 Task: Send an email with the signature Francisco Garcia with the subject 'Request for an article' and the message 'Please let me know if you have any suggestions for improvement.' from softage.1@softage.net to softage.5@softage.net and softage.6@softage.net with CC to softage.7@softage.net
Action: Key pressed n
Screenshot: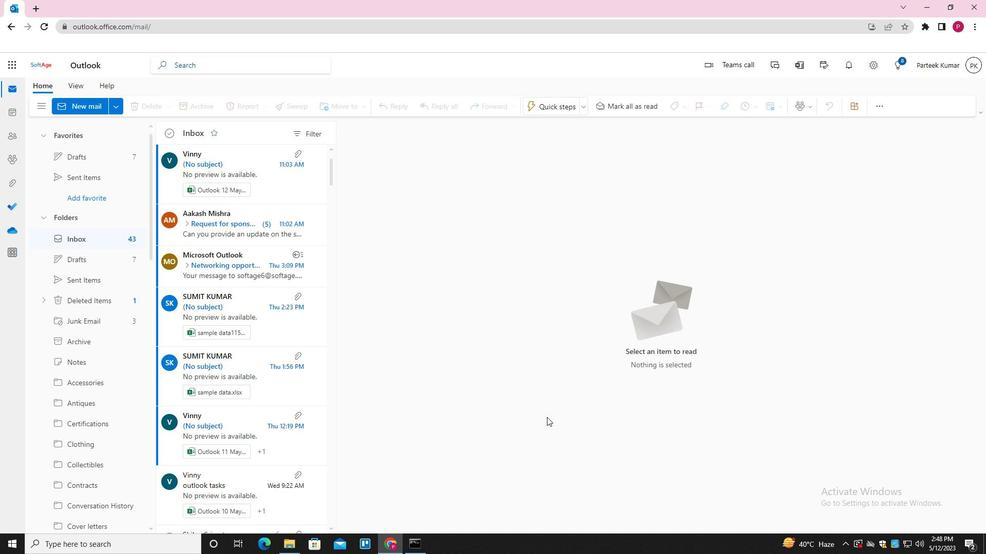 
Action: Mouse moved to (689, 105)
Screenshot: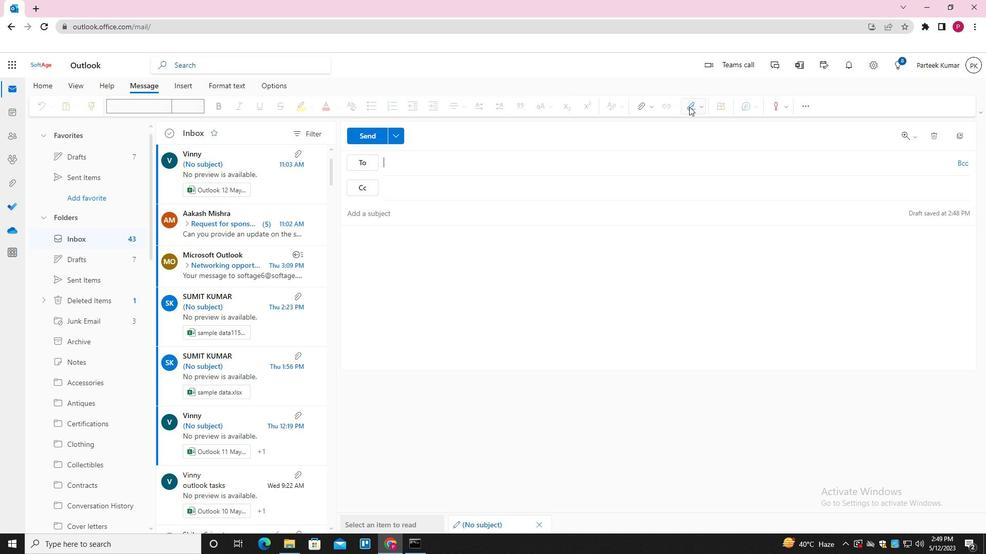 
Action: Mouse pressed left at (689, 105)
Screenshot: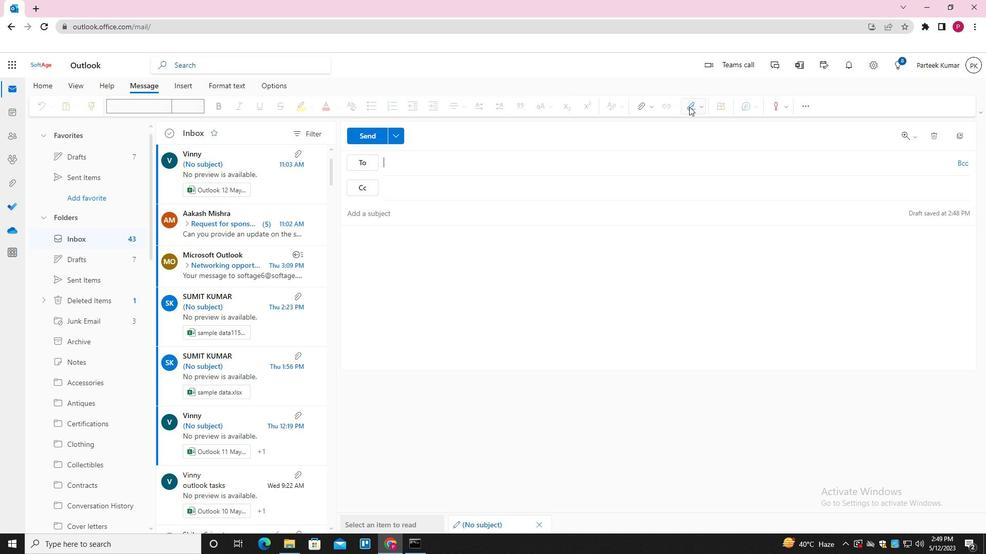 
Action: Mouse moved to (682, 147)
Screenshot: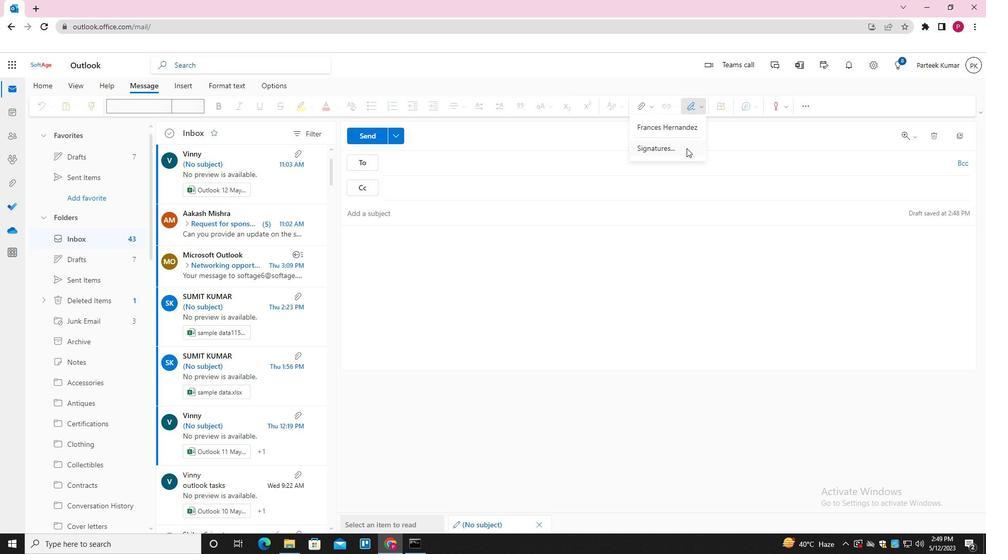 
Action: Mouse pressed left at (682, 147)
Screenshot: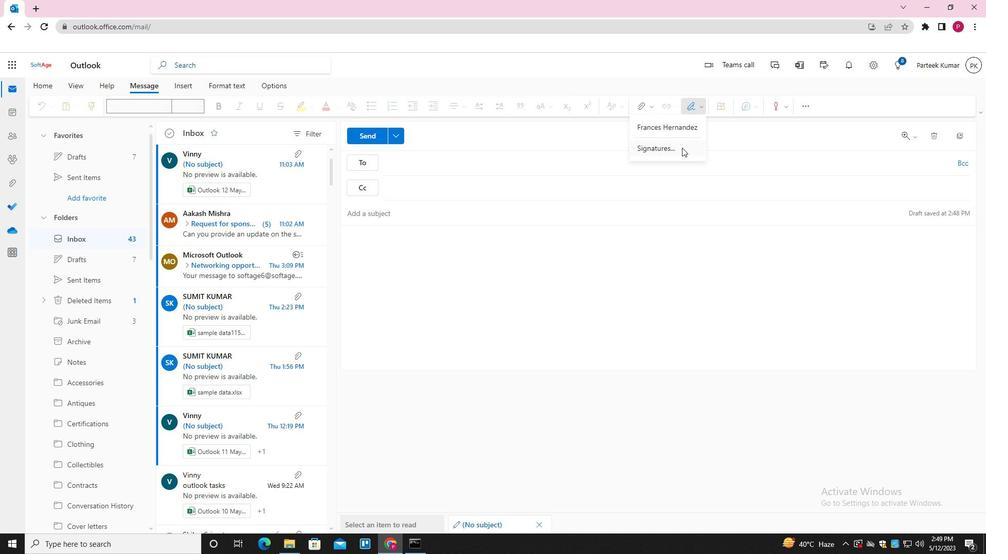 
Action: Mouse moved to (693, 188)
Screenshot: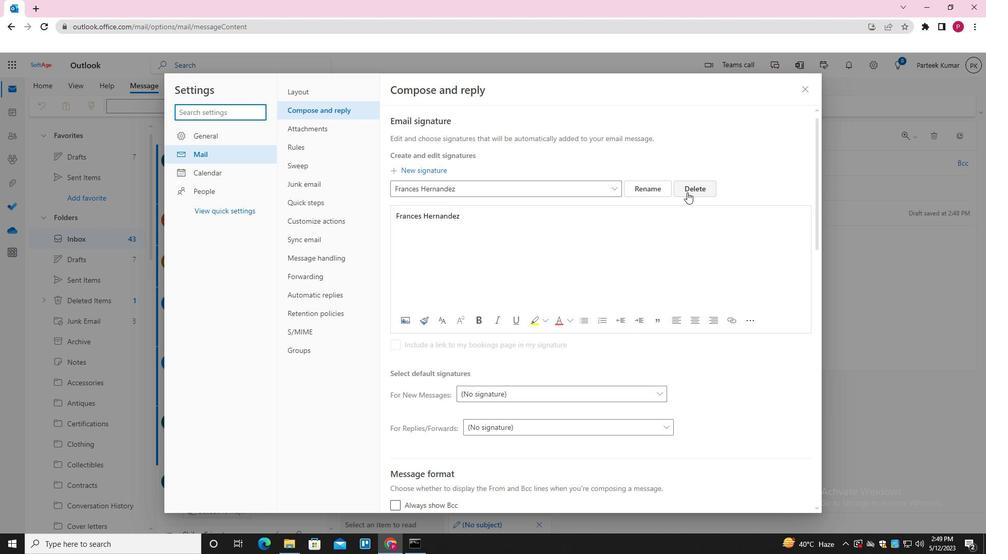 
Action: Mouse pressed left at (693, 188)
Screenshot: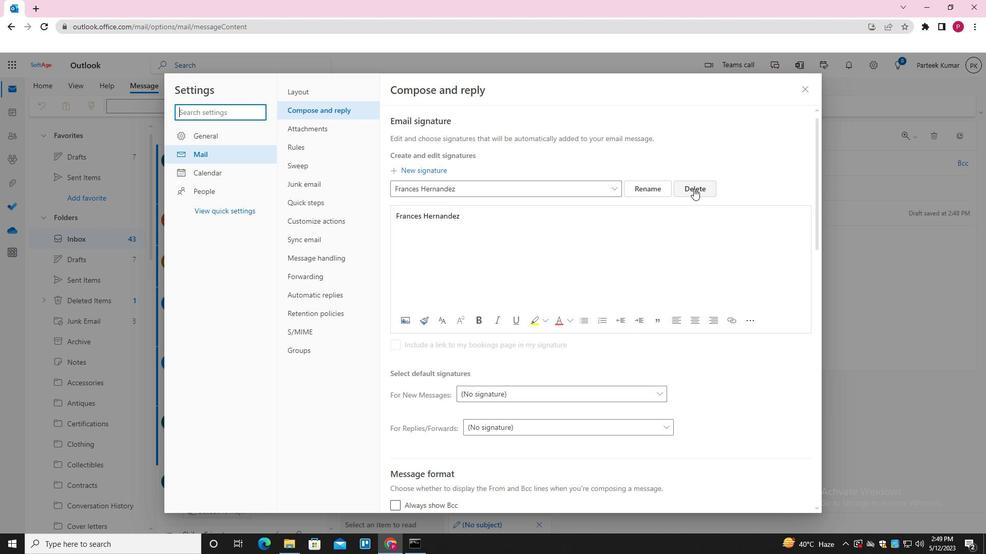 
Action: Mouse moved to (541, 185)
Screenshot: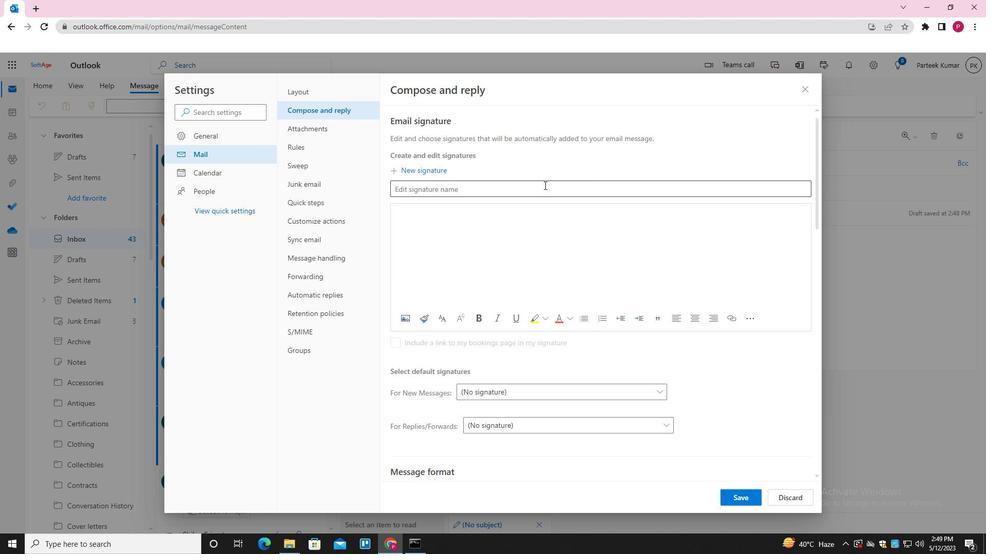 
Action: Mouse pressed left at (541, 185)
Screenshot: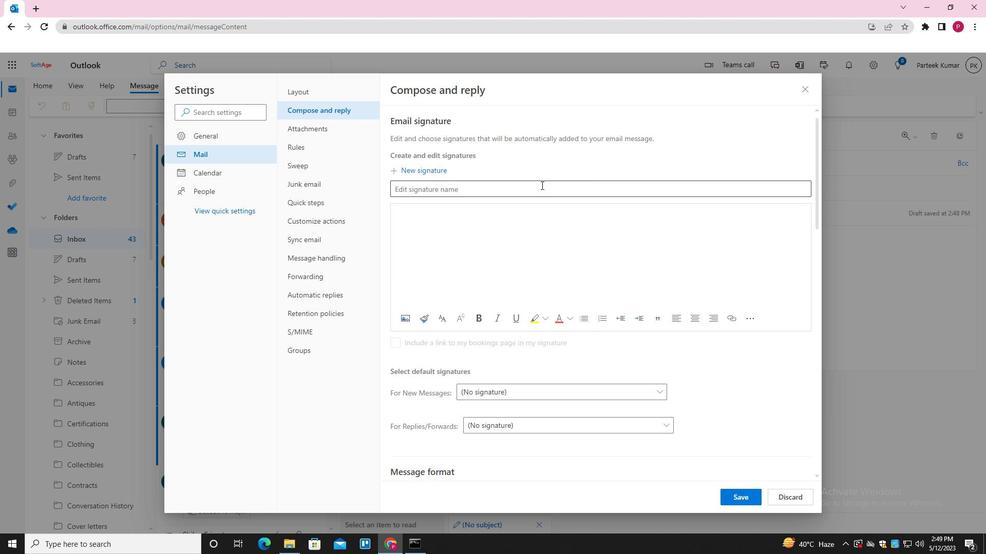 
Action: Key pressed <Key.shift><Key.shift><Key.shift>FRANS<Key.backspace>CISCO<Key.space><Key.shift><Key.shift><Key.shift><Key.shift>GARCIA<Key.space><Key.tab><Key.shift><Key.shift><Key.shift><Key.shift><Key.shift><Key.shift>FRANCISCO<Key.space><Key.shift><Key.shift><Key.shift><Key.shift><Key.shift><Key.shift><Key.shift><Key.shift><Key.shift><Key.shift><Key.shift><Key.shift><Key.shift>GARCIA
Screenshot: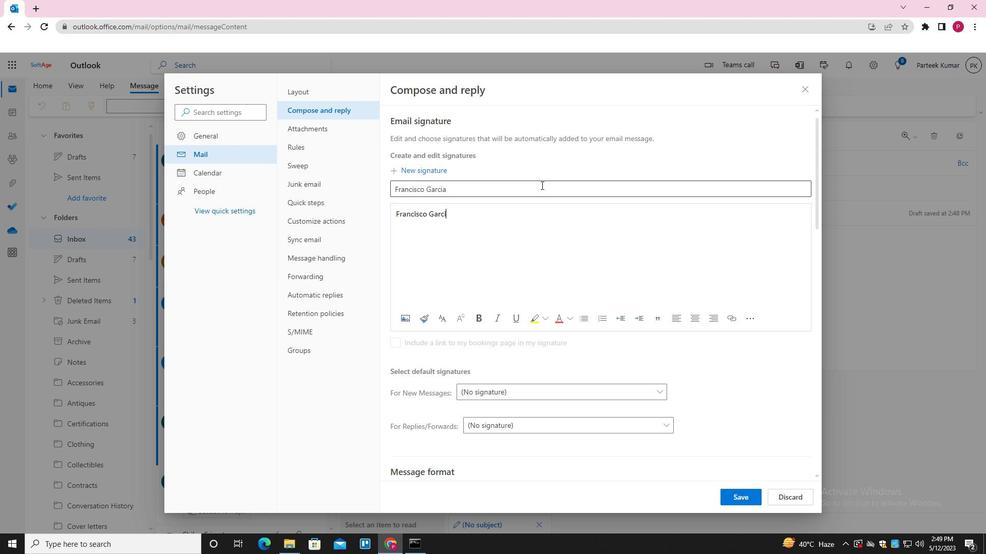 
Action: Mouse moved to (746, 500)
Screenshot: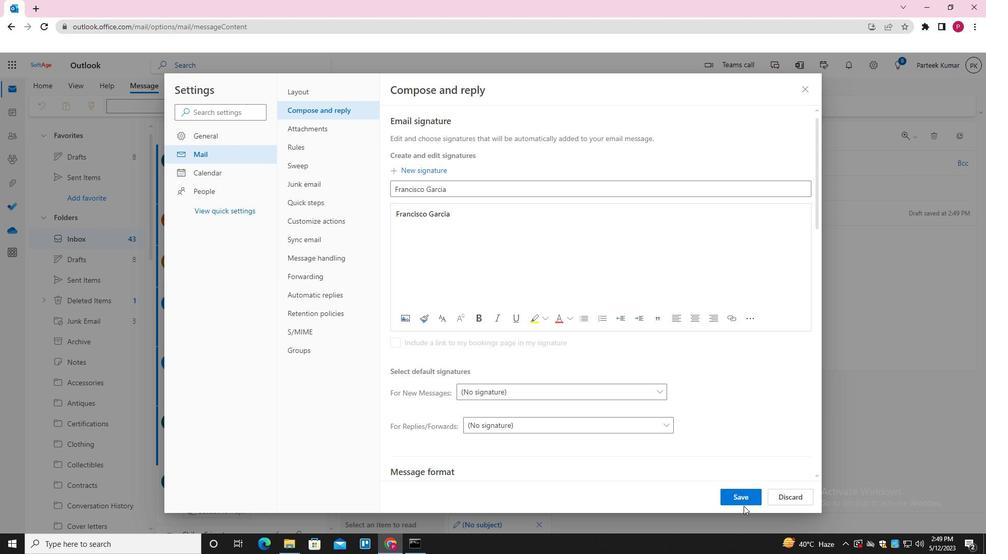 
Action: Mouse pressed left at (746, 500)
Screenshot: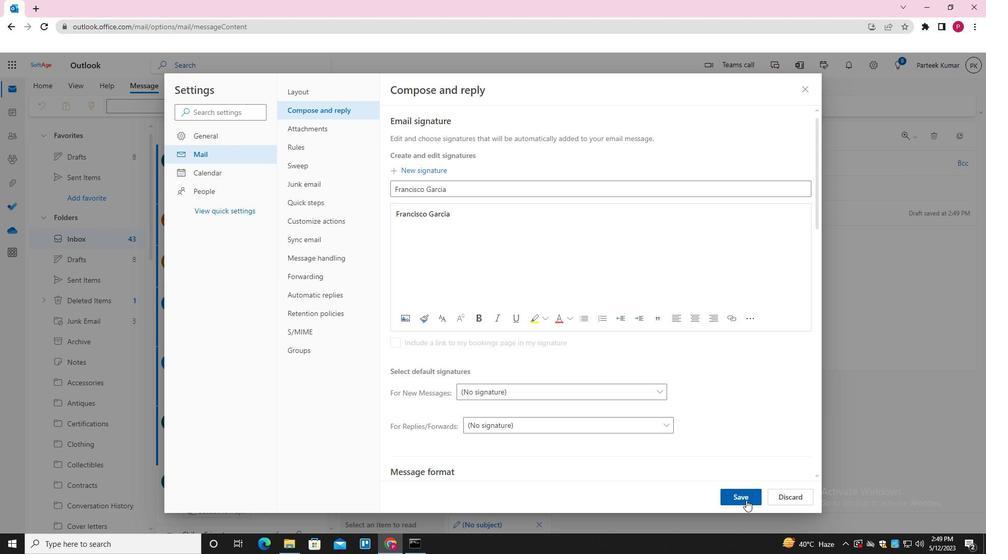 
Action: Mouse moved to (806, 89)
Screenshot: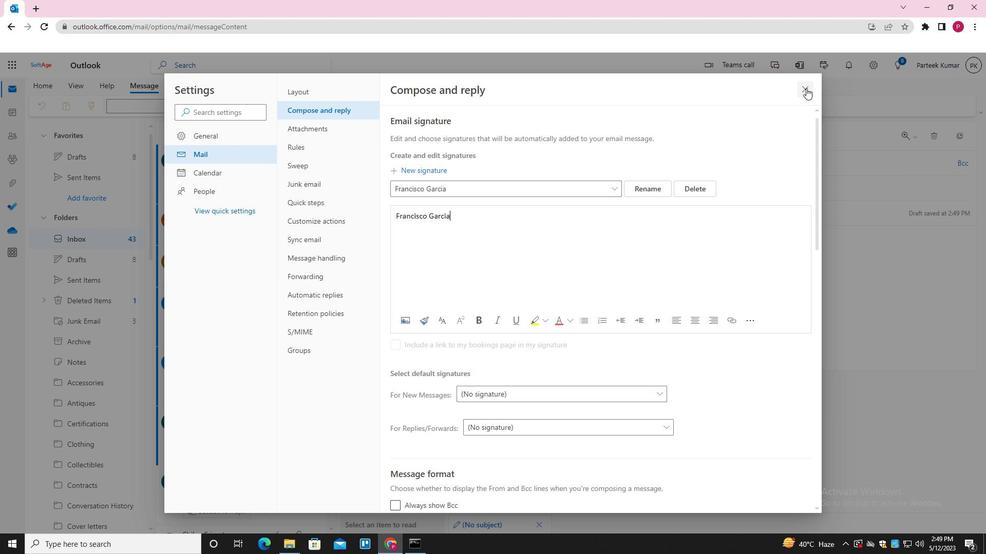 
Action: Mouse pressed left at (806, 89)
Screenshot: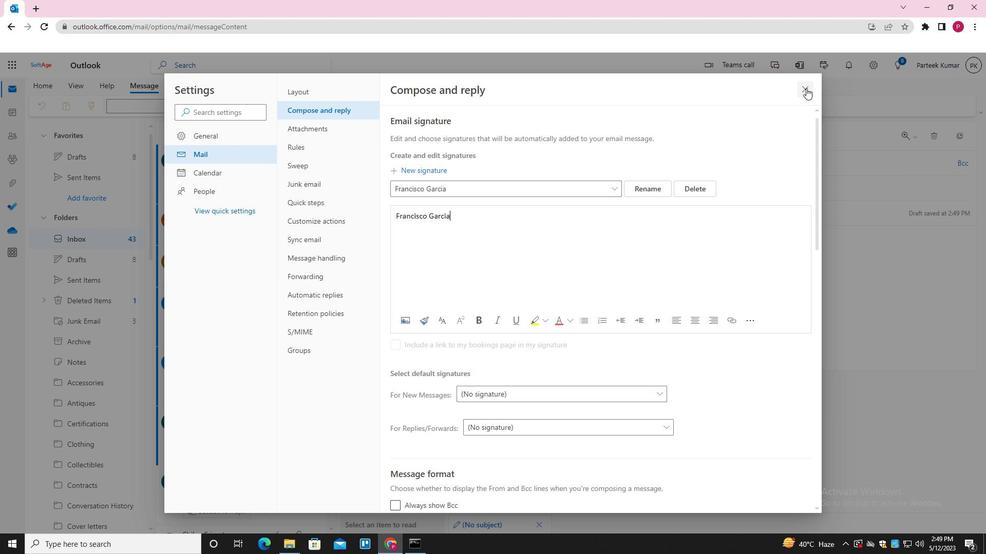 
Action: Mouse moved to (690, 105)
Screenshot: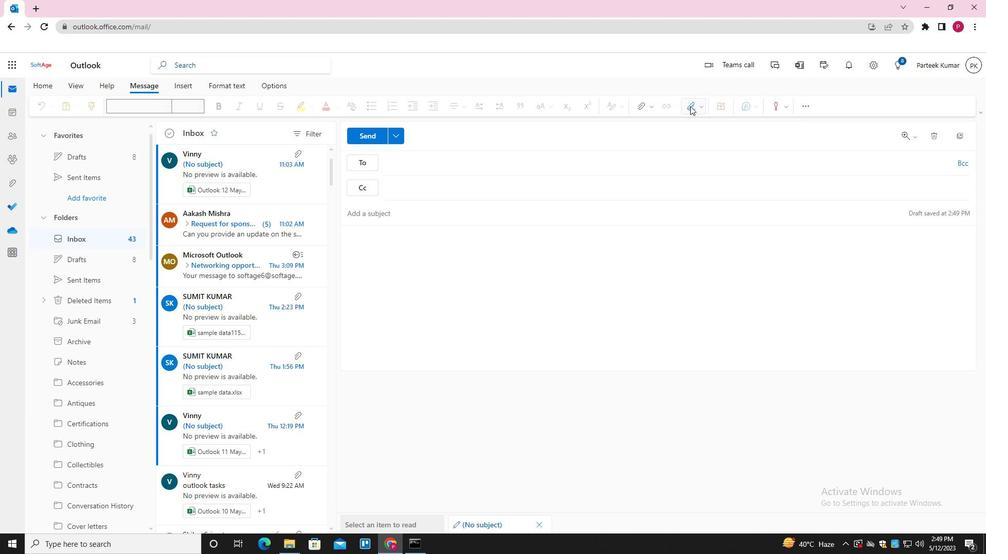 
Action: Mouse pressed left at (690, 105)
Screenshot: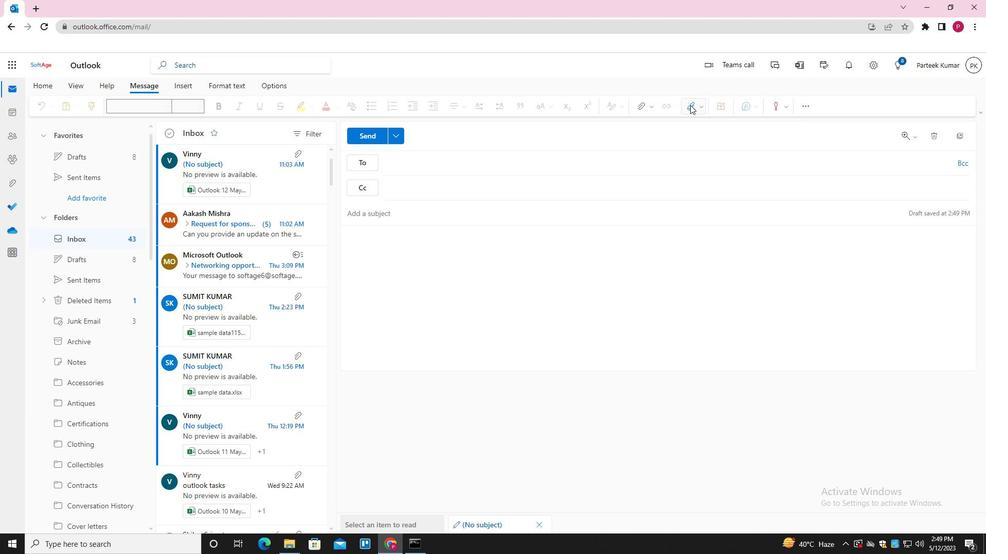 
Action: Mouse moved to (672, 123)
Screenshot: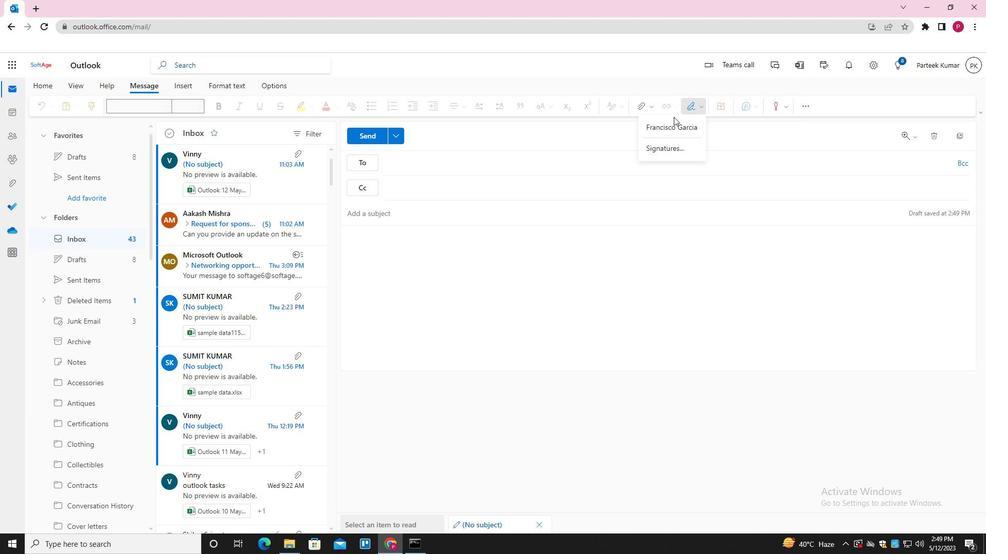 
Action: Mouse pressed left at (672, 123)
Screenshot: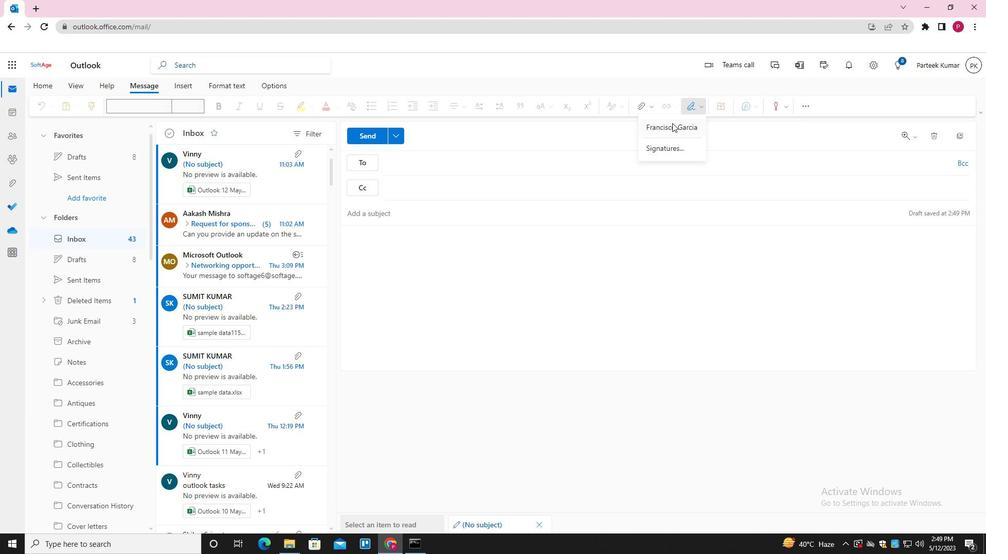 
Action: Mouse moved to (453, 216)
Screenshot: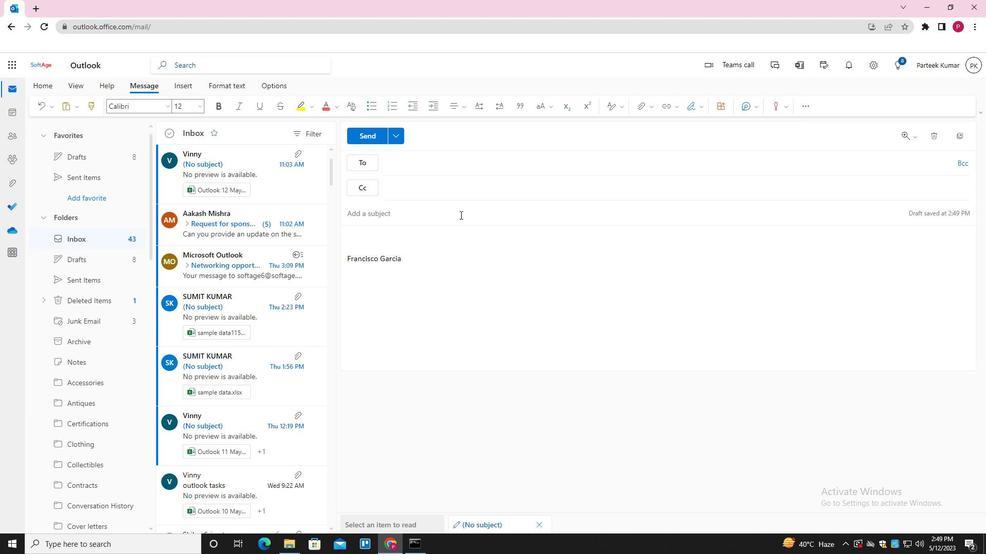 
Action: Mouse pressed left at (453, 216)
Screenshot: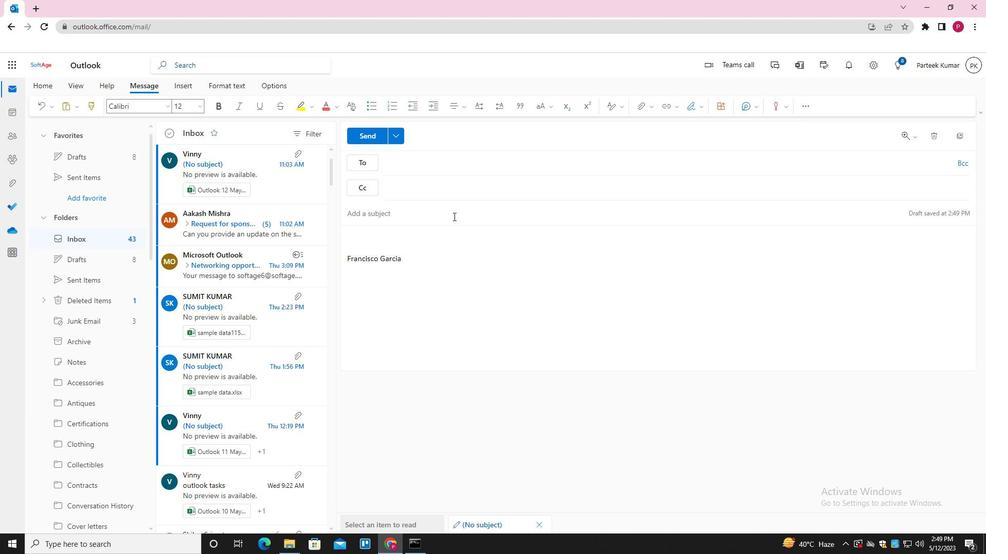 
Action: Key pressed <Key.shift>REQUEST<Key.space>FOR<Key.space>AN<Key.space>ARTICLE<Key.space><Key.tab><Key.shift_r>PLEASE<Key.space>LET<Key.space>ME<Key.space>KNOW<Key.space>IF<Key.space>YOU<Key.space>HAVE<Key.space>ANY<Key.space>SUGGESTION<Key.space>FOR<Key.space>IMPROVEMENT<Key.space>
Screenshot: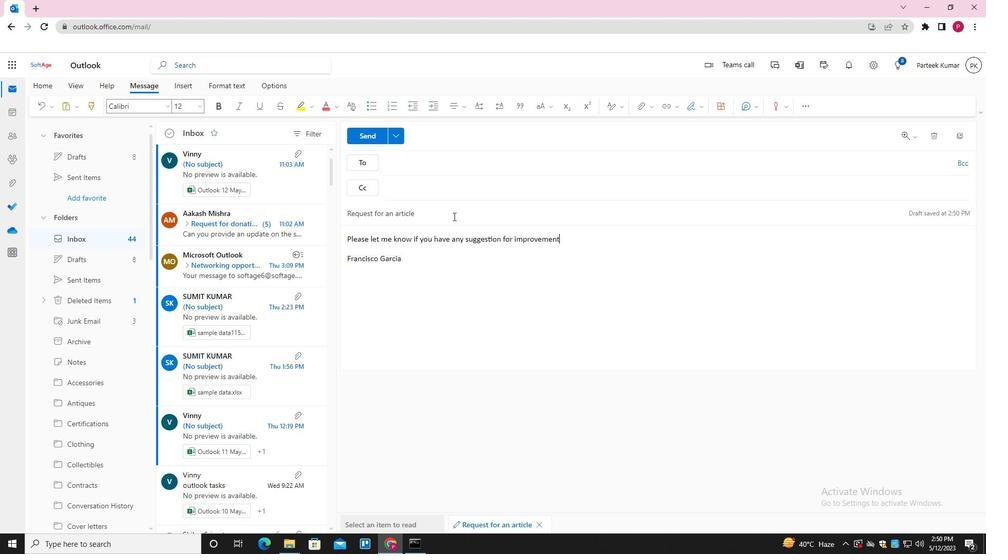 
Action: Mouse moved to (484, 162)
Screenshot: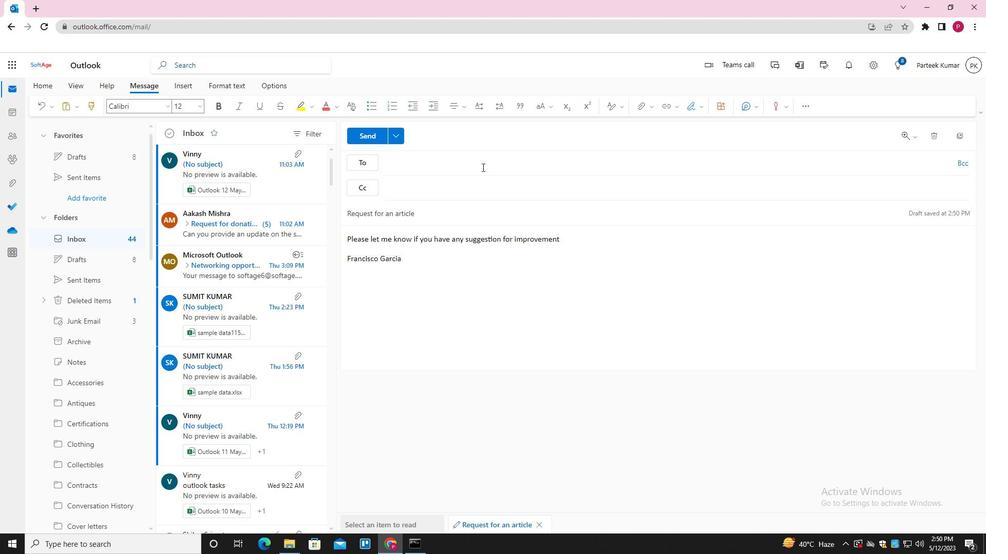 
Action: Mouse pressed left at (484, 162)
Screenshot: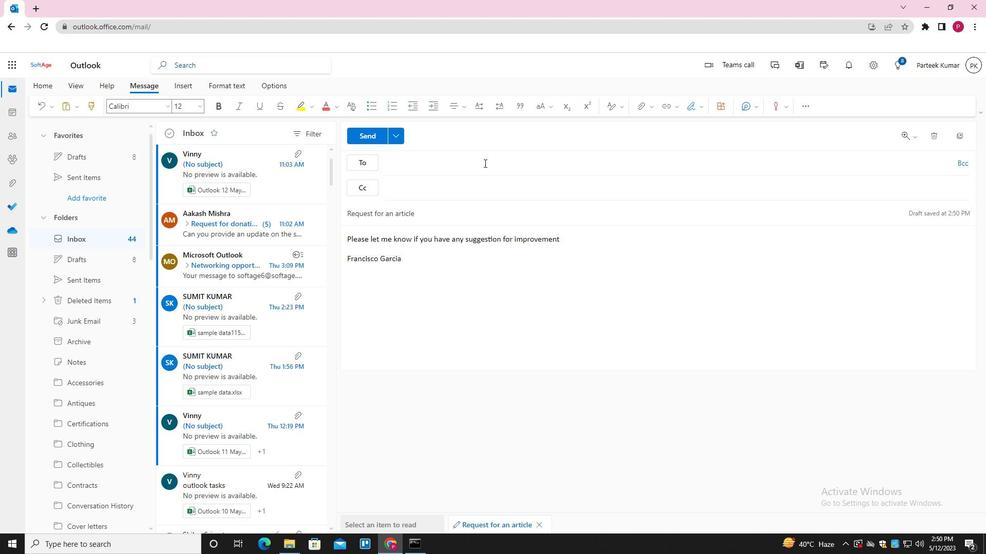 
Action: Key pressed SOFTAGE.5<Key.shift>@SOFTAGE.NET<Key.enter>SOFTAGE.6SOFTAGE.NET<Key.enter>
Screenshot: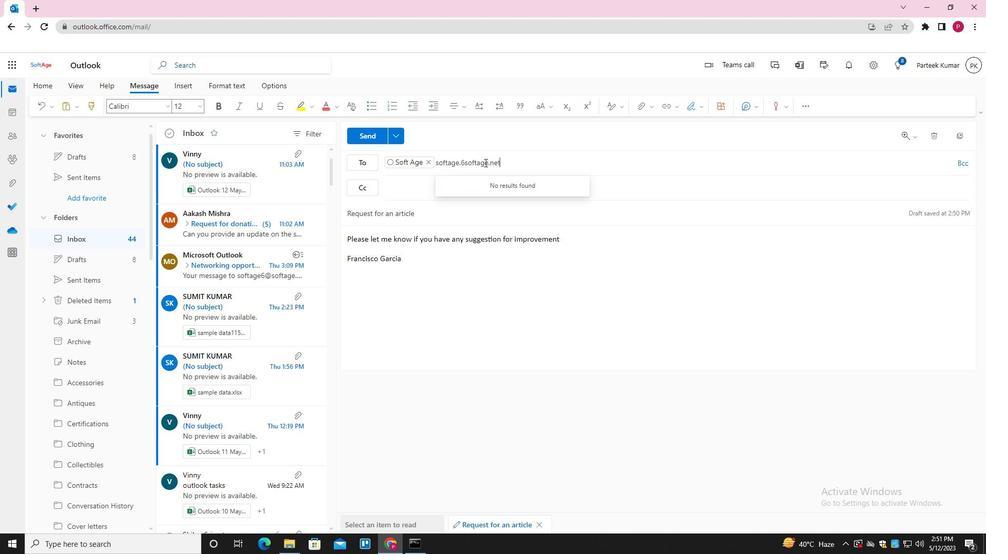 
Action: Mouse moved to (464, 164)
Screenshot: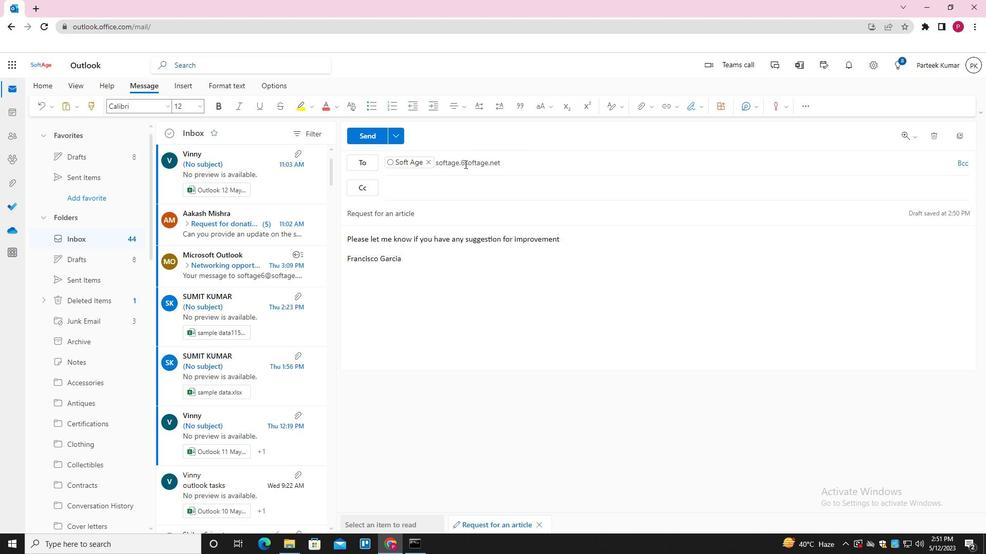 
Action: Mouse pressed left at (464, 164)
Screenshot: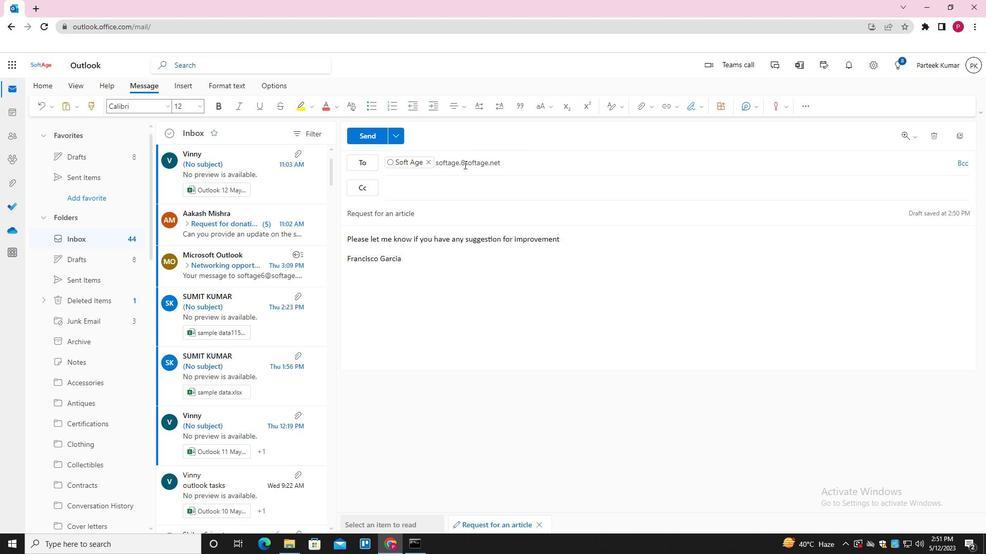
Action: Mouse moved to (480, 182)
Screenshot: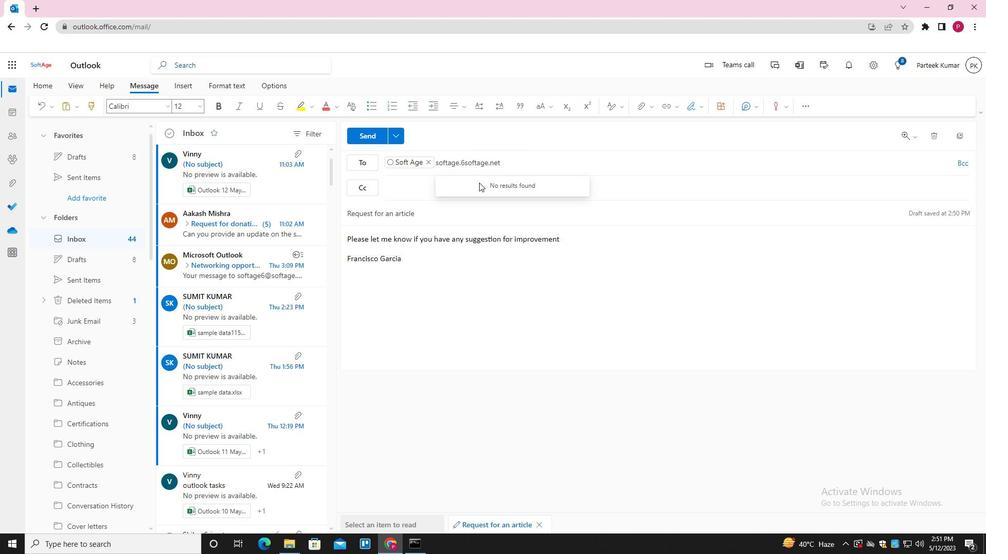 
Action: Key pressed <Key.shift><Key.shift><Key.shift><Key.shift><Key.shift><Key.shift><Key.shift><Key.shift><Key.shift><Key.shift><Key.shift>@<Key.enter>
Screenshot: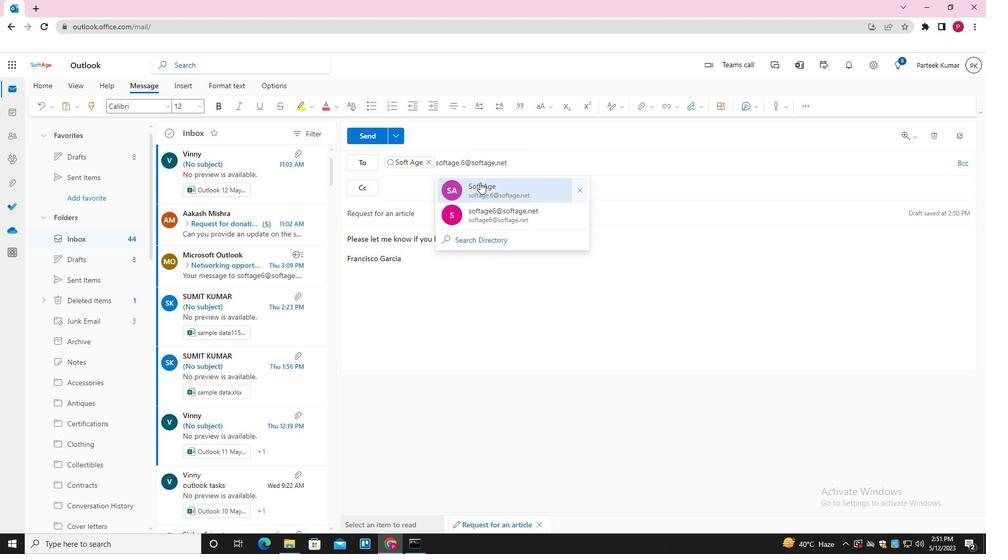 
Action: Mouse moved to (477, 184)
Screenshot: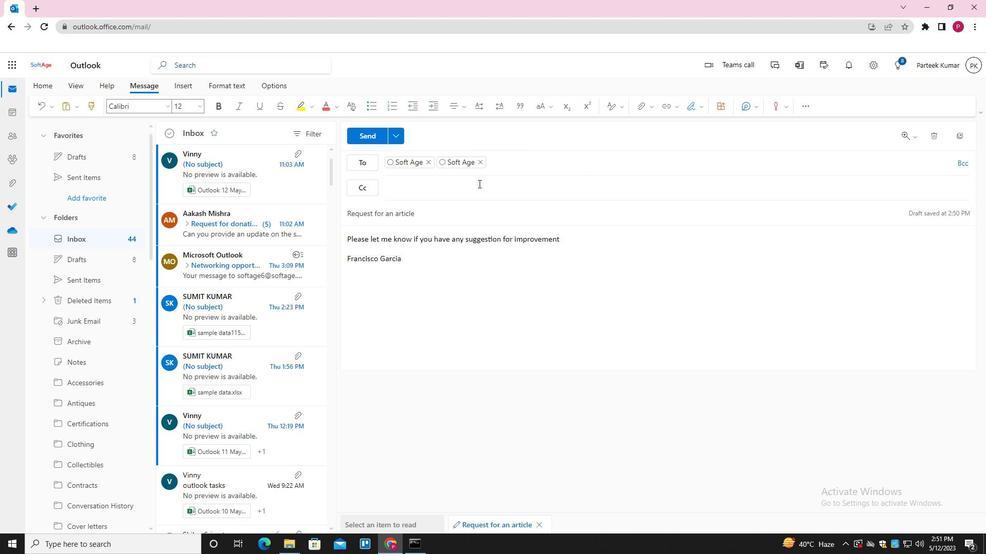 
Action: Mouse pressed left at (477, 184)
Screenshot: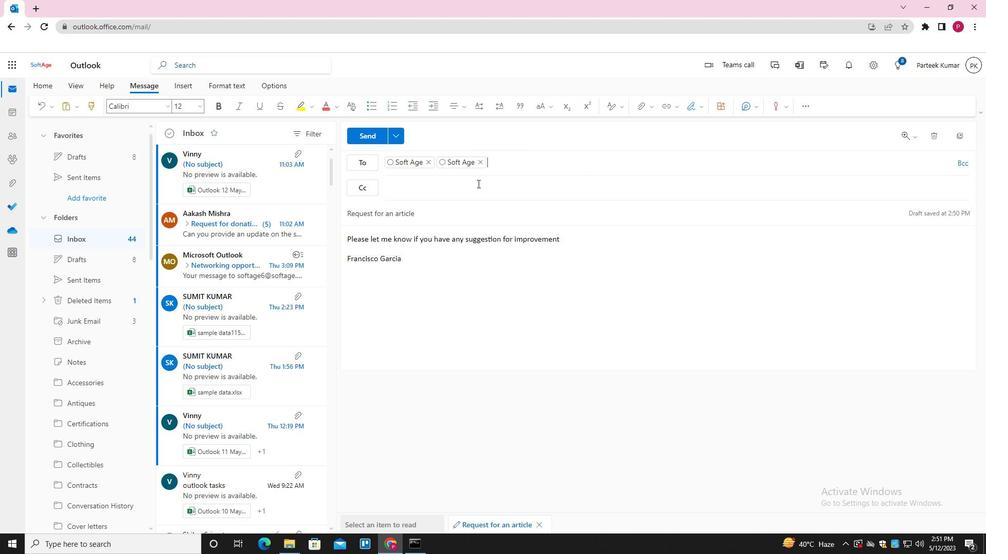 
Action: Key pressed SOFTAGE.7<Key.shift>@SOFTAGE.NET<Key.enter>
Screenshot: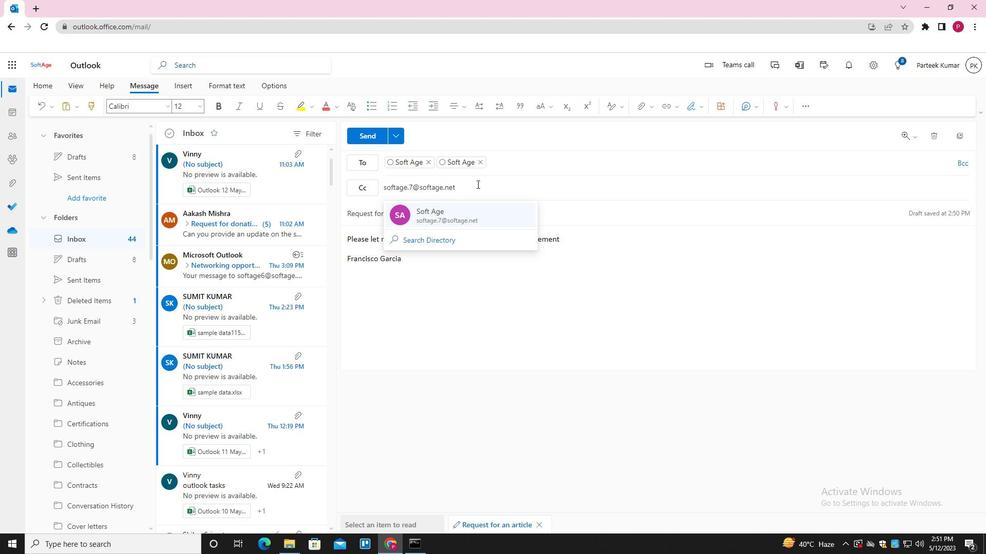 
Action: Mouse moved to (369, 139)
Screenshot: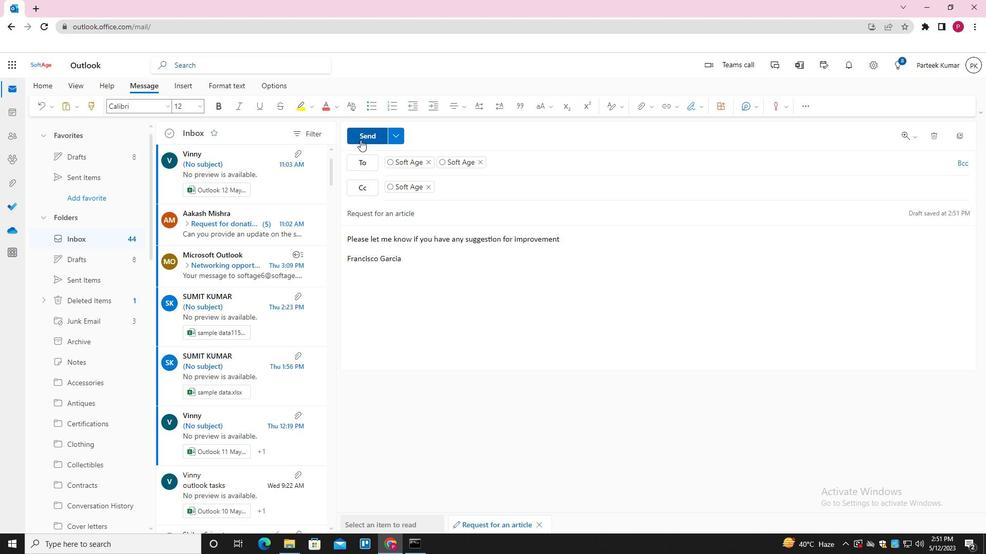 
Action: Mouse pressed left at (369, 139)
Screenshot: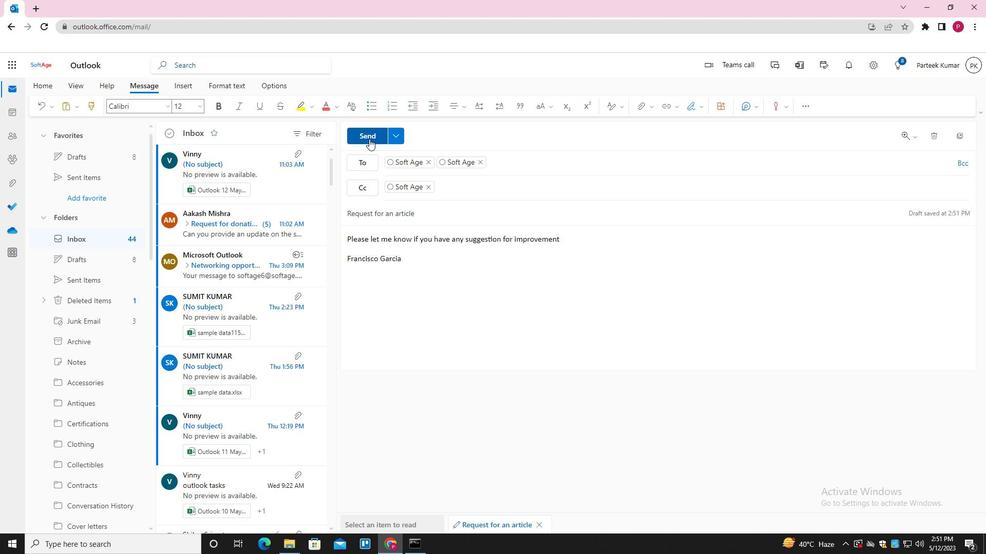 
Action: Mouse moved to (387, 188)
Screenshot: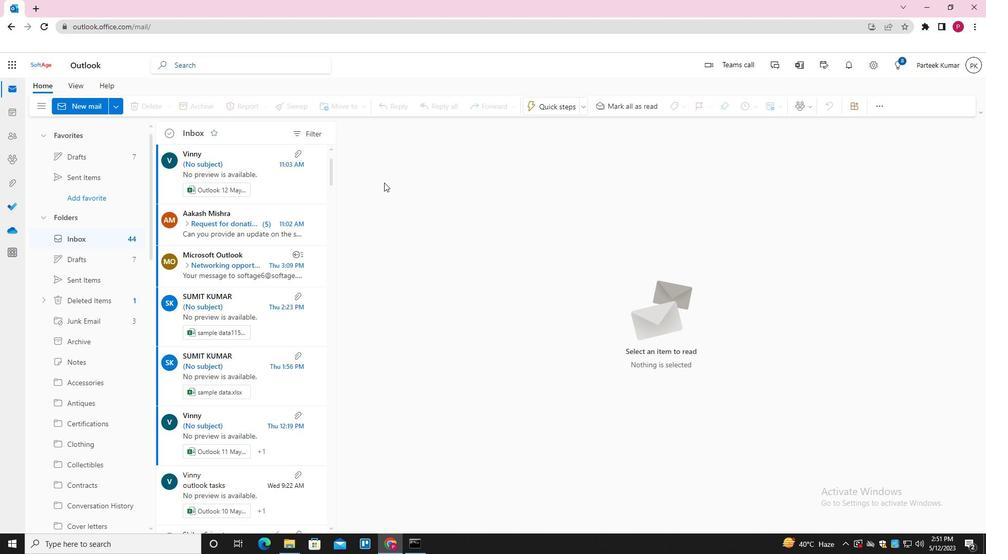 
